 Task: Add Red Label titled Label0044 to Card Card0044 in Board Board0041 in Workspace Development in Trello
Action: Mouse moved to (613, 90)
Screenshot: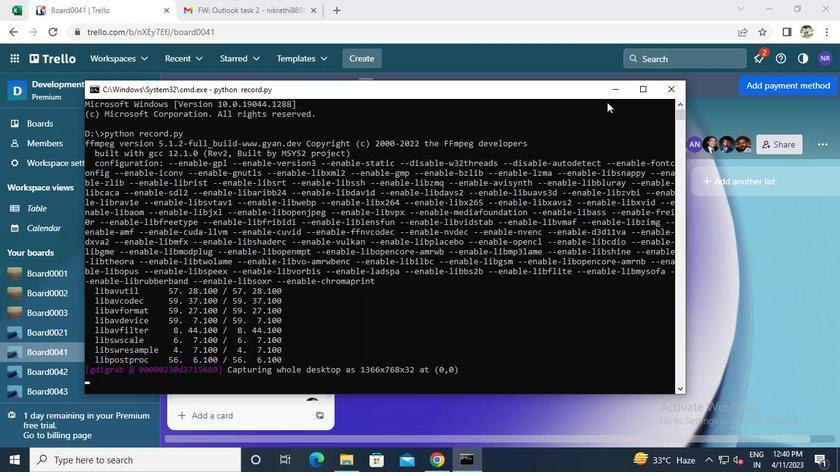 
Action: Mouse pressed left at (613, 90)
Screenshot: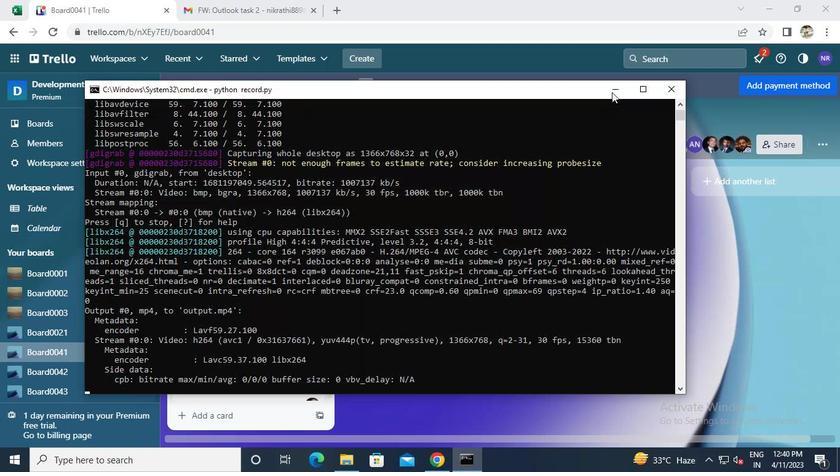
Action: Mouse moved to (278, 384)
Screenshot: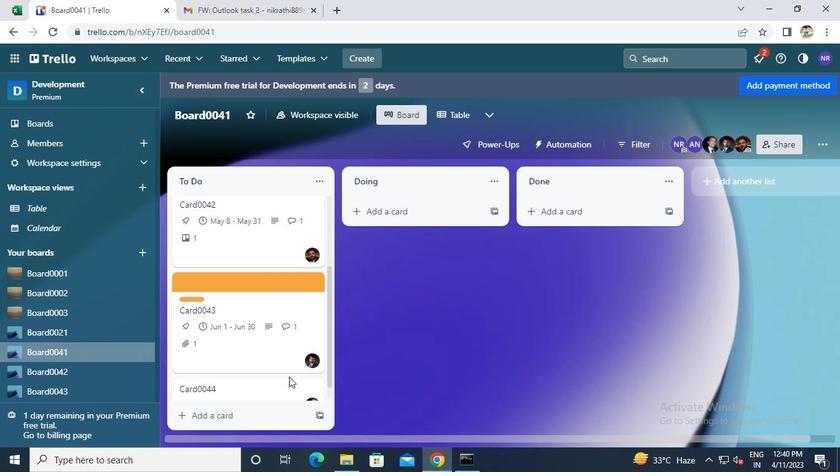 
Action: Mouse pressed left at (278, 384)
Screenshot: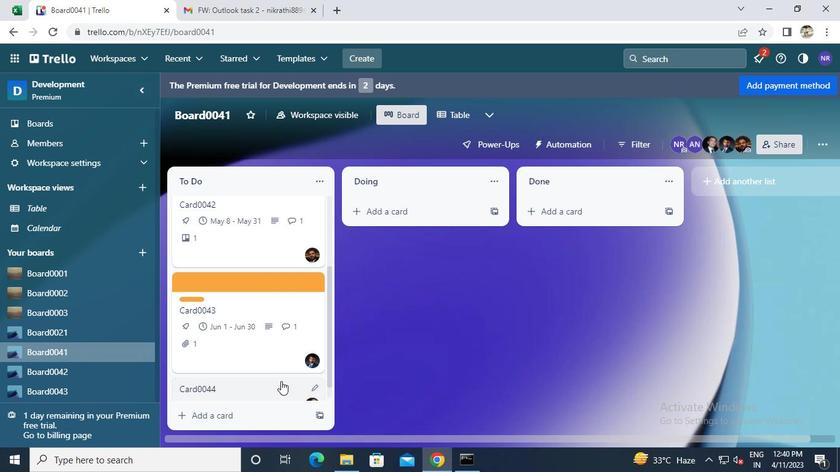 
Action: Mouse moved to (550, 225)
Screenshot: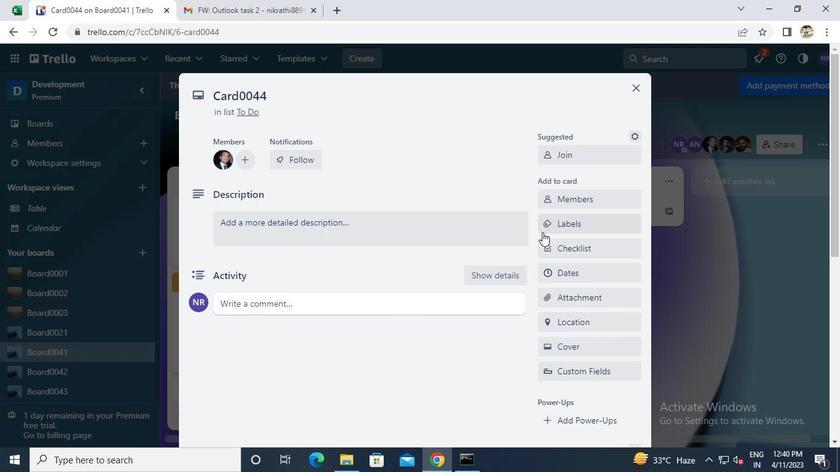 
Action: Mouse pressed left at (550, 225)
Screenshot: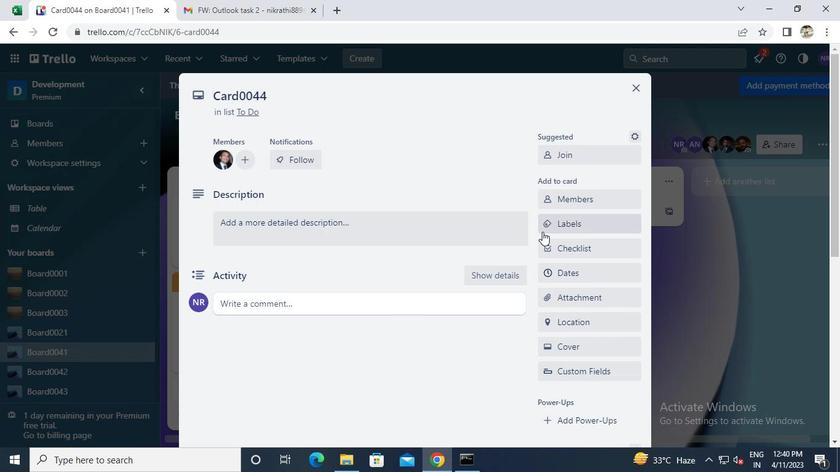 
Action: Mouse moved to (584, 367)
Screenshot: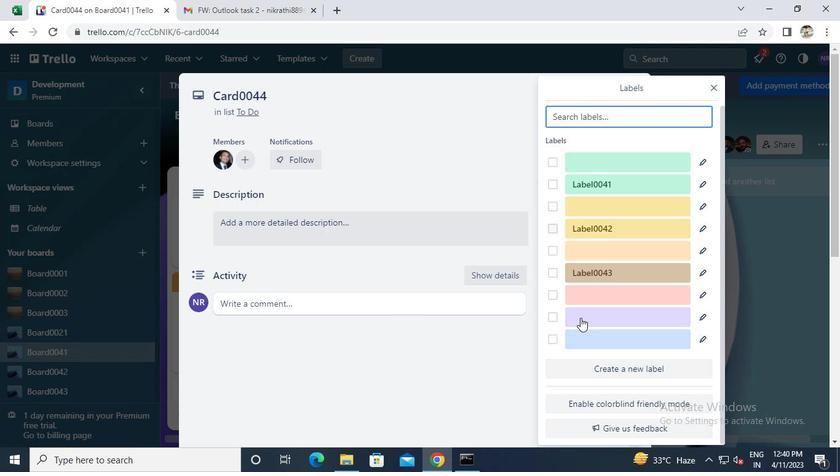 
Action: Mouse pressed left at (584, 367)
Screenshot: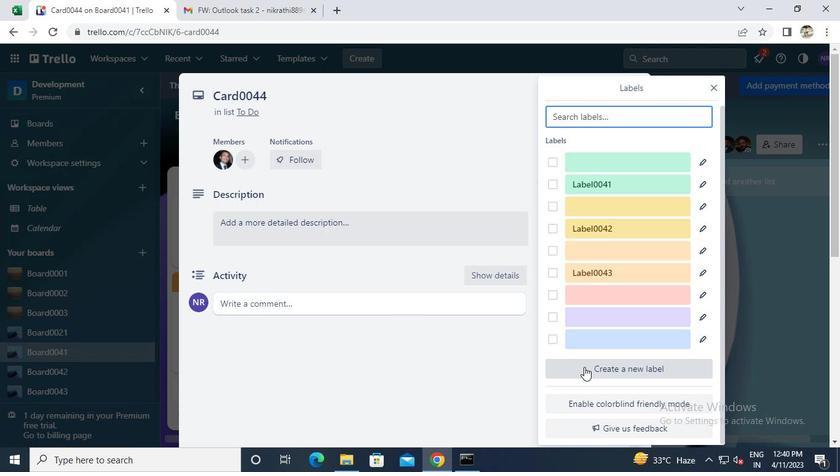 
Action: Mouse moved to (663, 284)
Screenshot: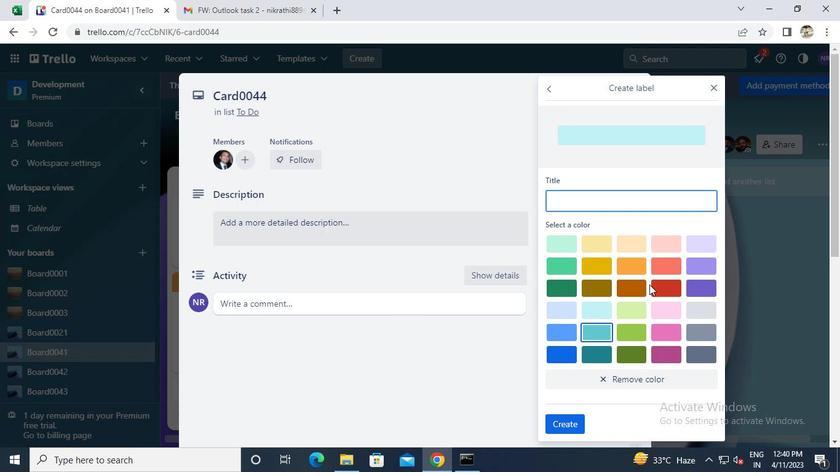 
Action: Mouse pressed left at (663, 284)
Screenshot: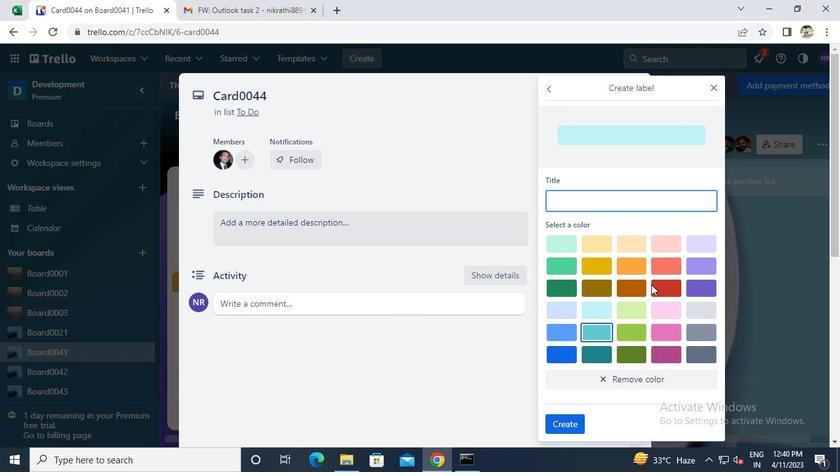 
Action: Mouse moved to (625, 199)
Screenshot: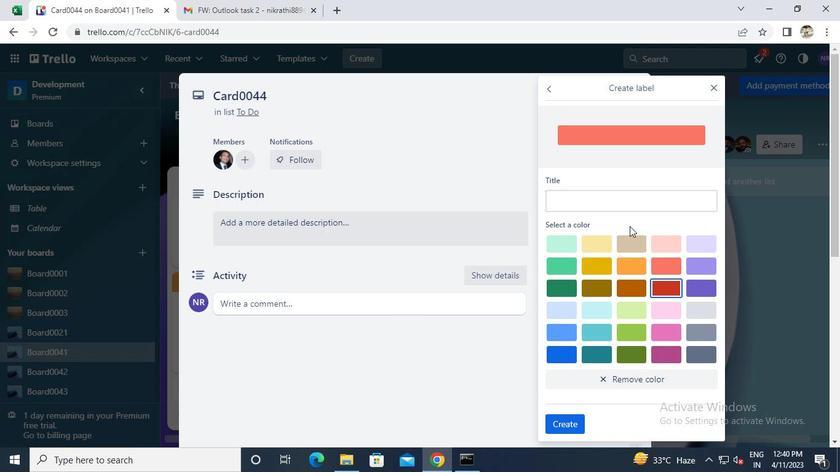 
Action: Mouse pressed left at (625, 199)
Screenshot: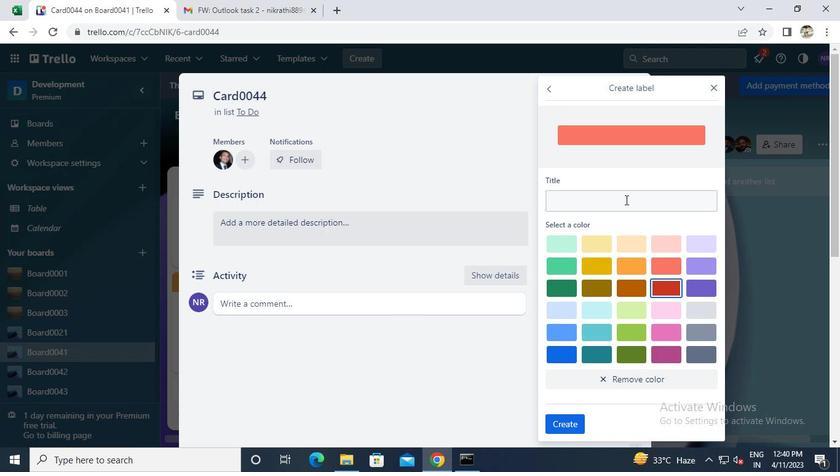 
Action: Keyboard l
Screenshot: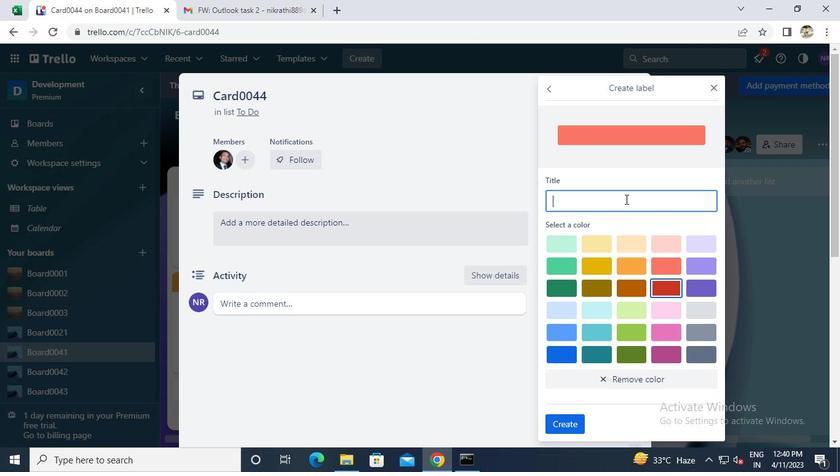 
Action: Keyboard Key.caps_lock
Screenshot: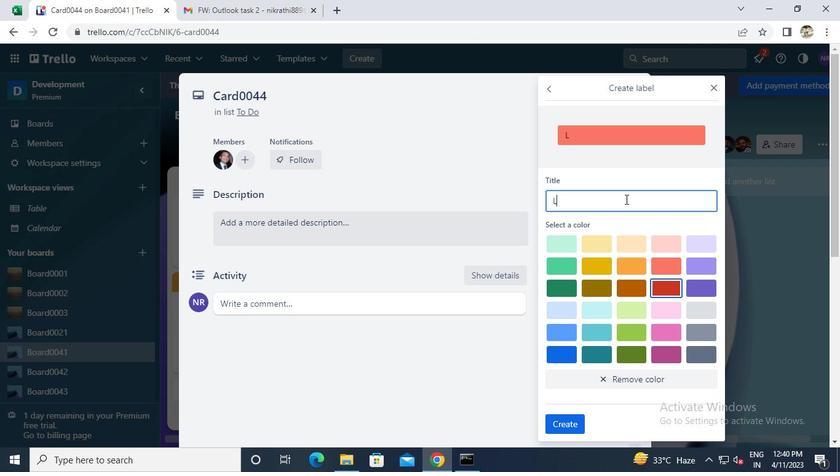 
Action: Keyboard a
Screenshot: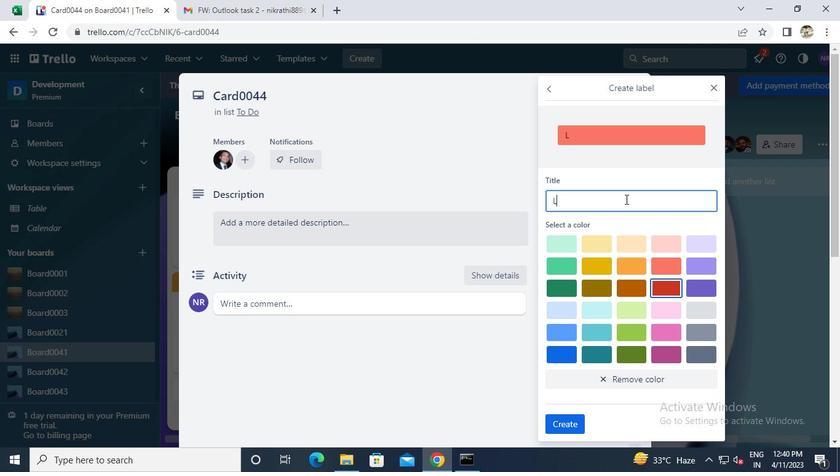 
Action: Keyboard b
Screenshot: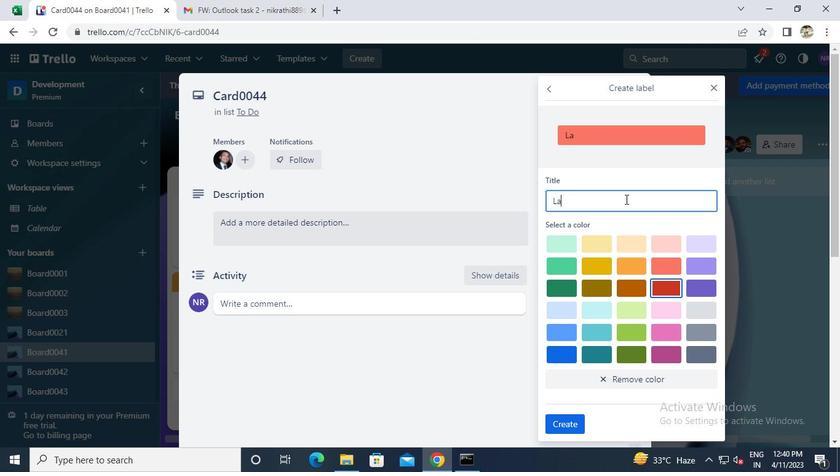 
Action: Keyboard e
Screenshot: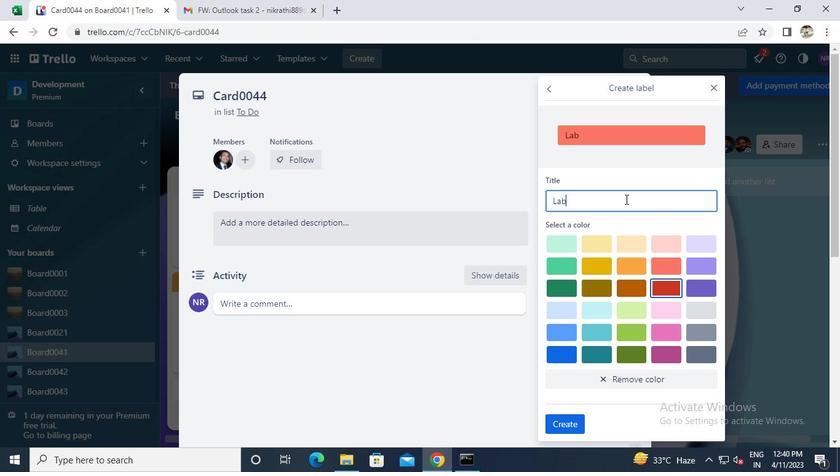
Action: Keyboard l
Screenshot: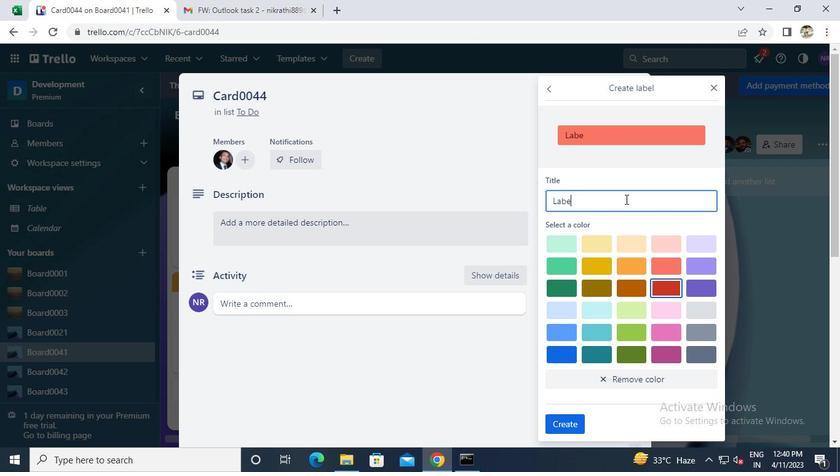 
Action: Keyboard 0
Screenshot: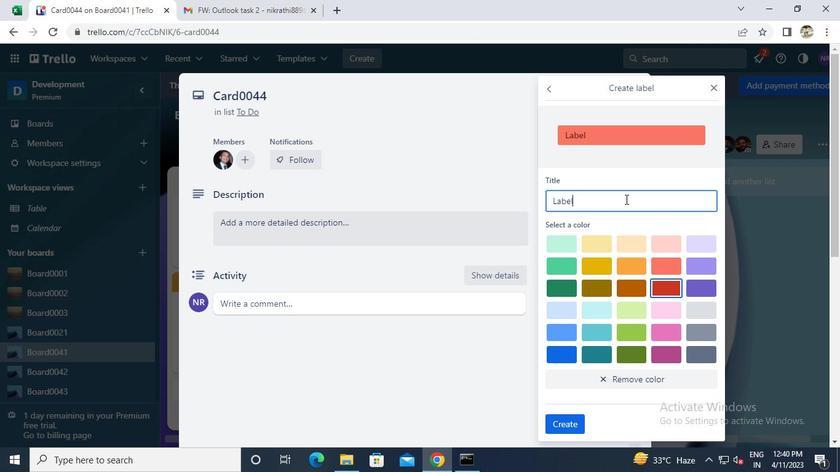 
Action: Keyboard 0
Screenshot: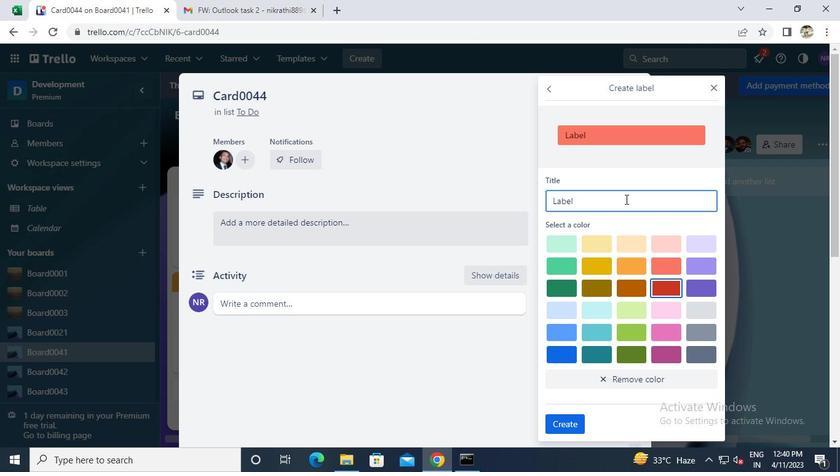 
Action: Keyboard 4
Screenshot: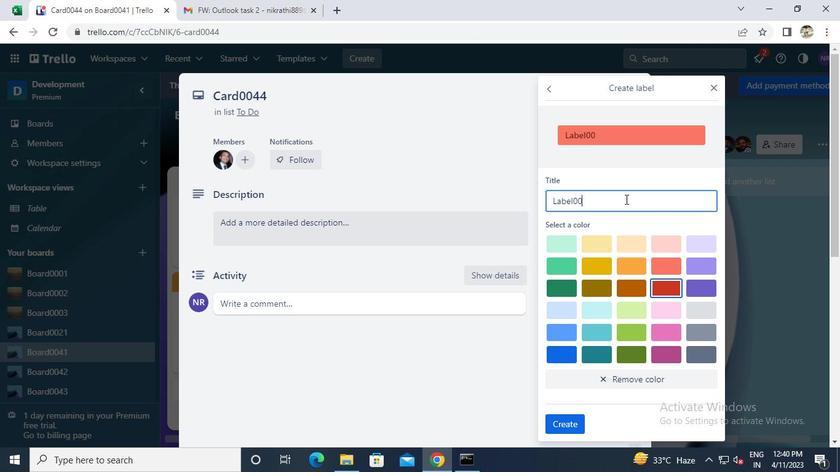 
Action: Keyboard 4
Screenshot: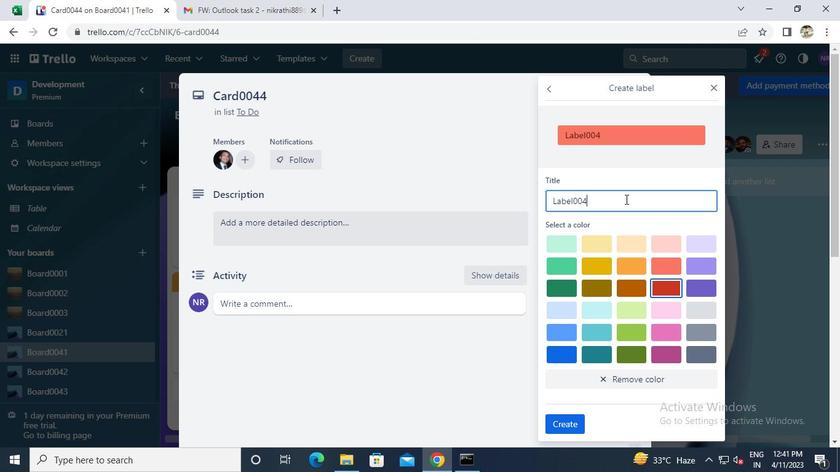 
Action: Mouse moved to (574, 420)
Screenshot: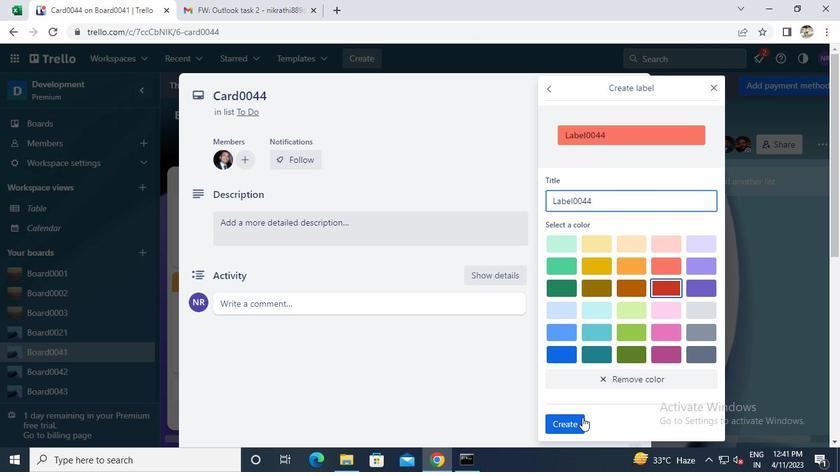 
Action: Mouse pressed left at (574, 420)
Screenshot: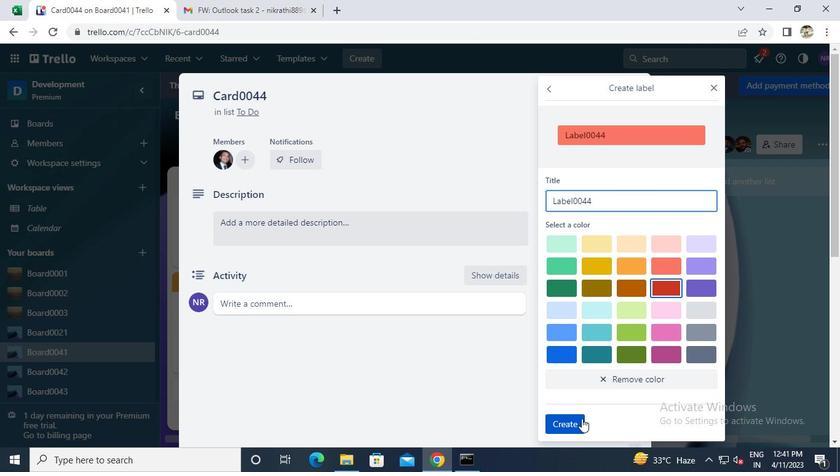
Action: Mouse moved to (712, 86)
Screenshot: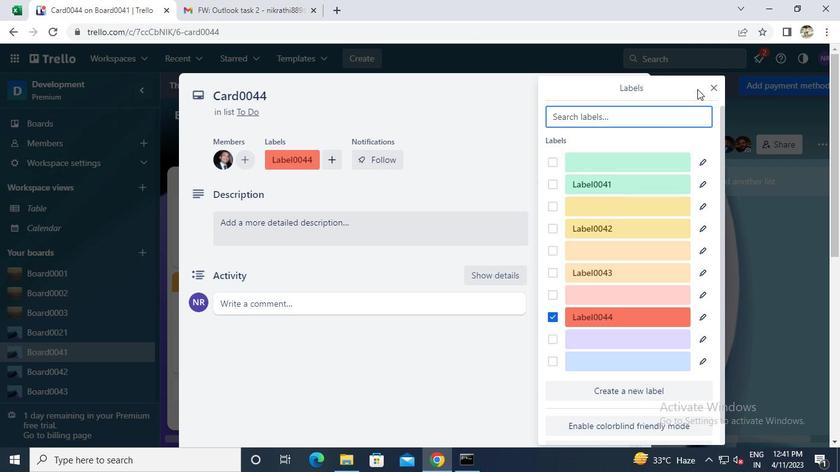 
Action: Mouse pressed left at (712, 86)
Screenshot: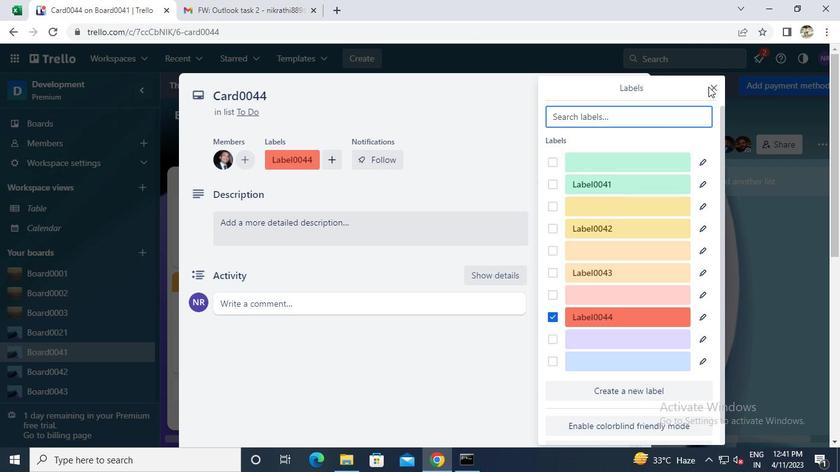
Action: Mouse moved to (639, 88)
Screenshot: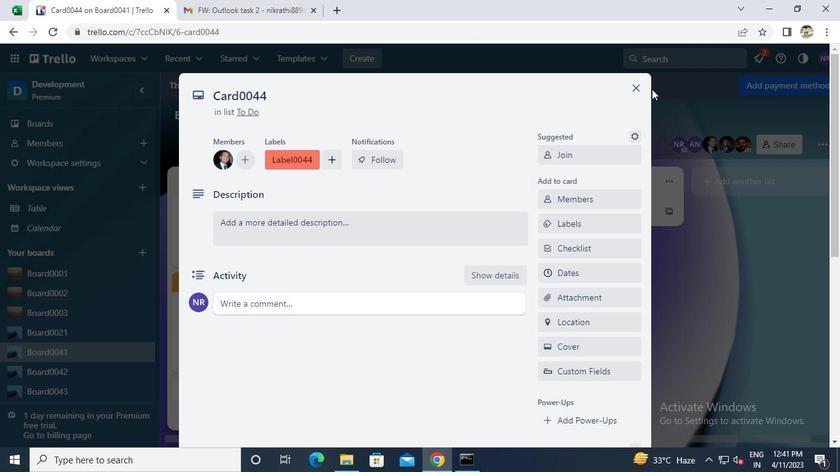 
Action: Mouse pressed left at (639, 88)
Screenshot: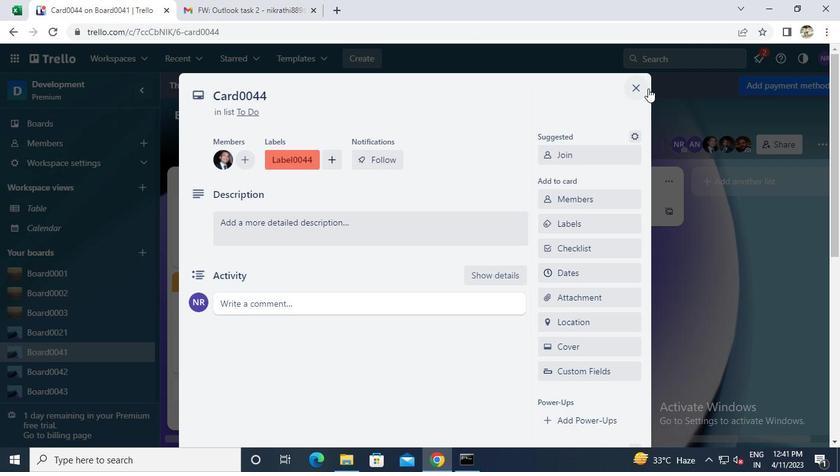 
Action: Mouse moved to (467, 460)
Screenshot: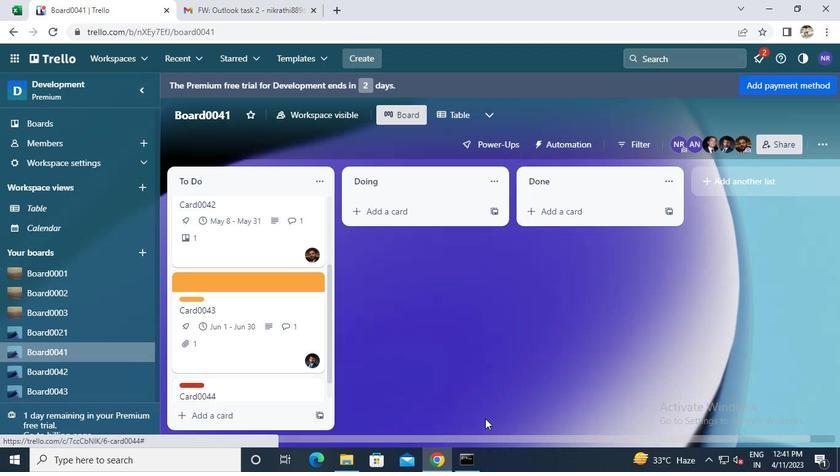 
Action: Mouse pressed left at (467, 460)
Screenshot: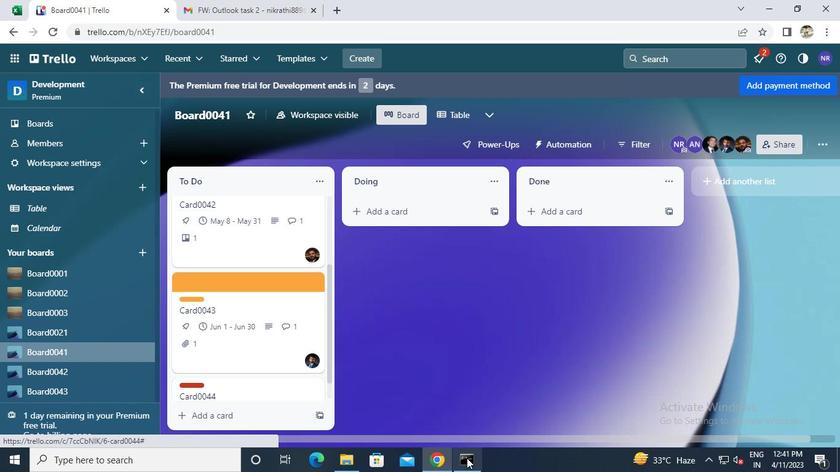 
Action: Mouse moved to (679, 86)
Screenshot: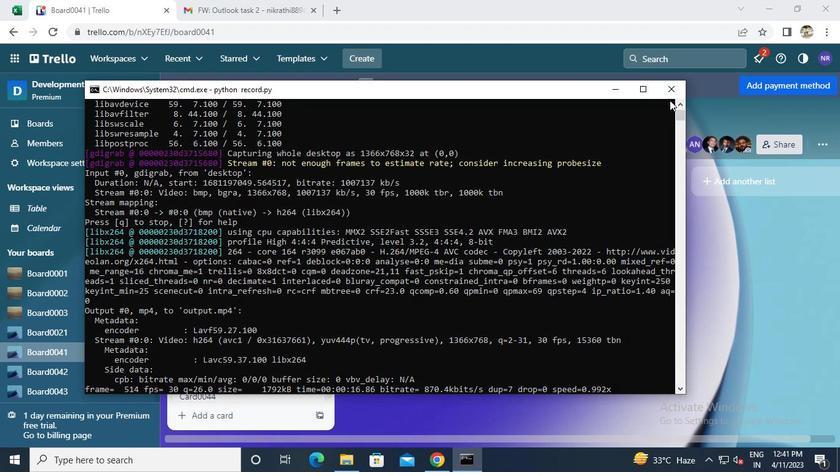 
Action: Mouse pressed left at (679, 86)
Screenshot: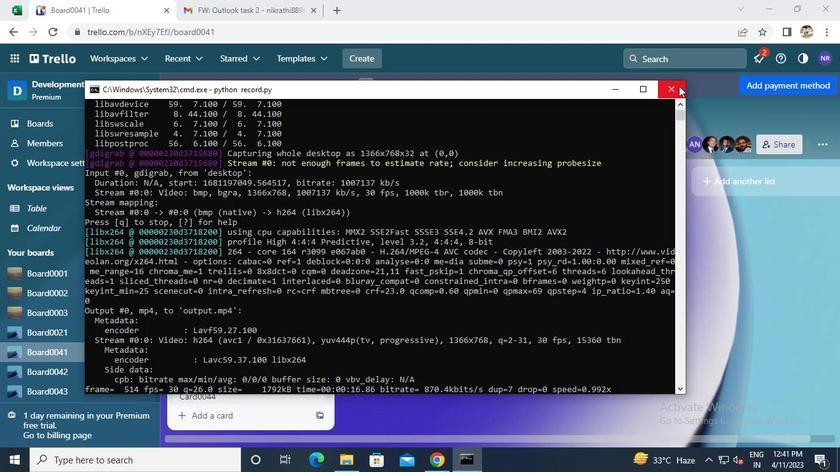 
